 Task: Add Person0004 as Team Member of Scrum Project Project0002 in Jira
Action: Mouse moved to (344, 389)
Screenshot: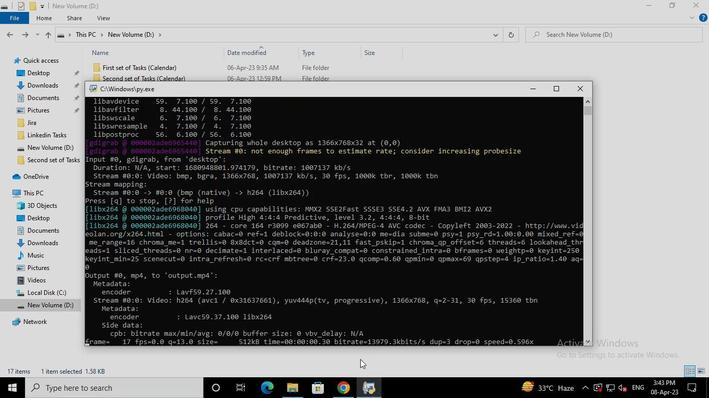 
Action: Mouse pressed left at (344, 389)
Screenshot: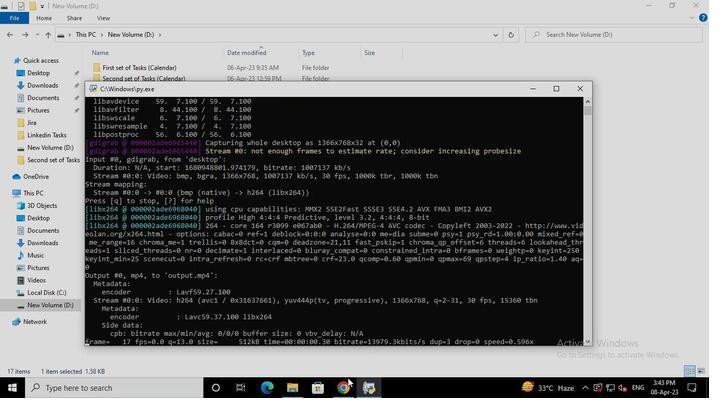 
Action: Mouse moved to (246, 139)
Screenshot: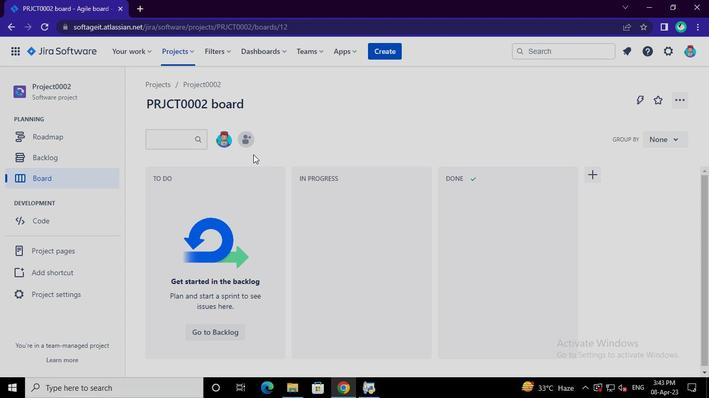 
Action: Mouse pressed left at (246, 139)
Screenshot: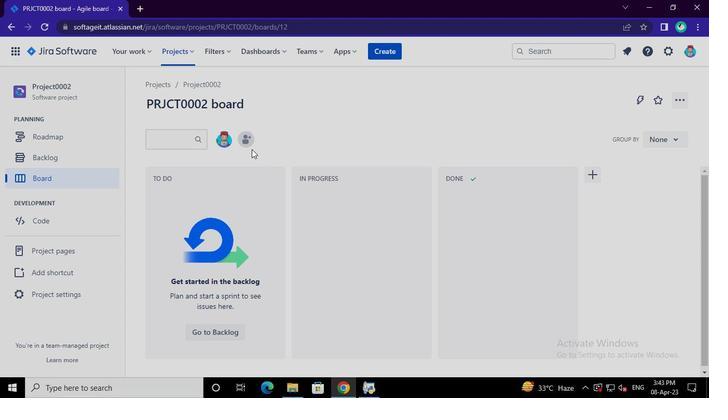 
Action: Mouse moved to (316, 120)
Screenshot: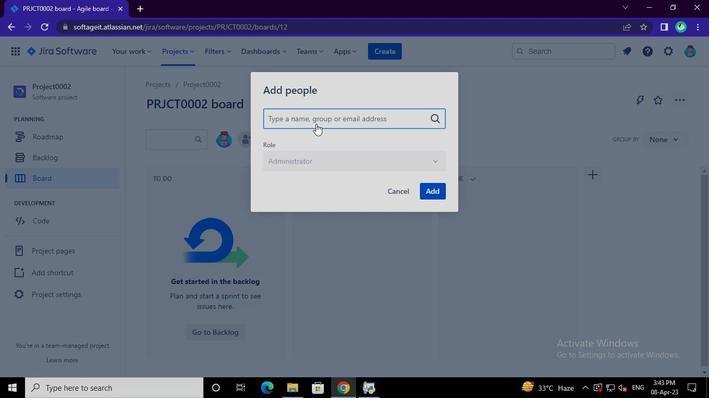 
Action: Mouse pressed left at (316, 120)
Screenshot: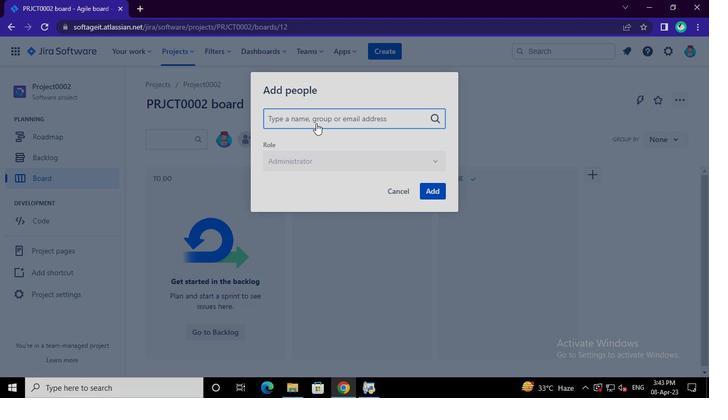 
Action: Mouse moved to (313, 122)
Screenshot: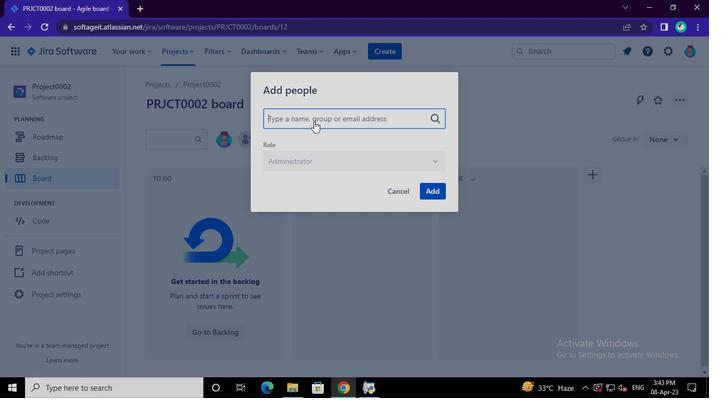 
Action: Keyboard Key.shift
Screenshot: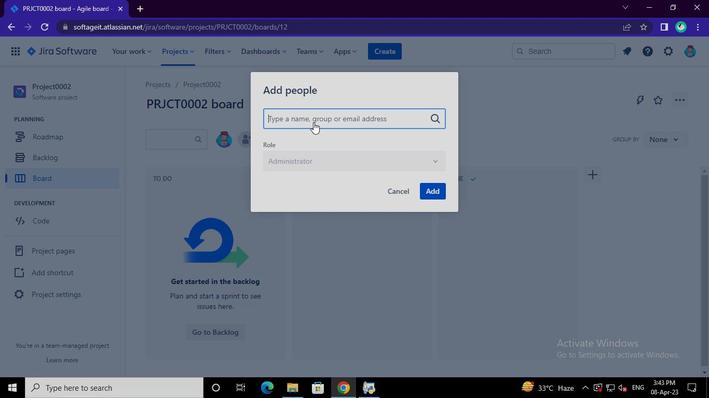 
Action: Keyboard Key.shift
Screenshot: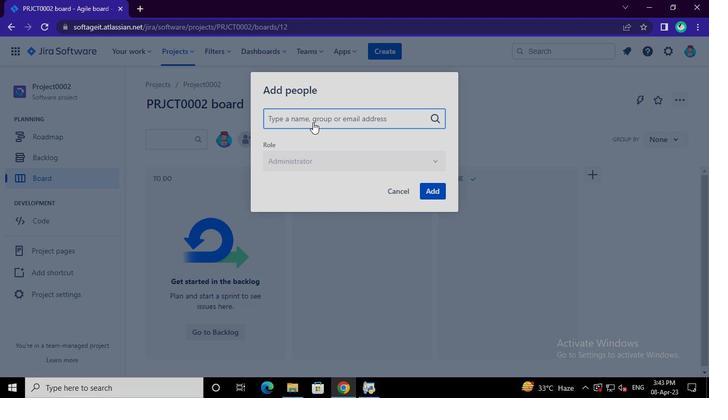 
Action: Keyboard Key.shift
Screenshot: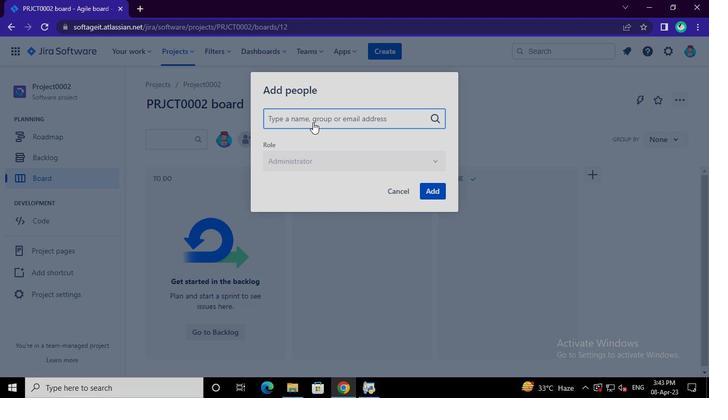 
Action: Keyboard Key.shift
Screenshot: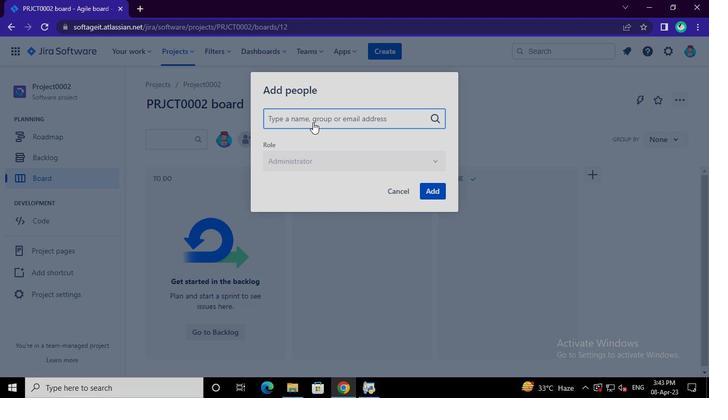 
Action: Keyboard Key.shift
Screenshot: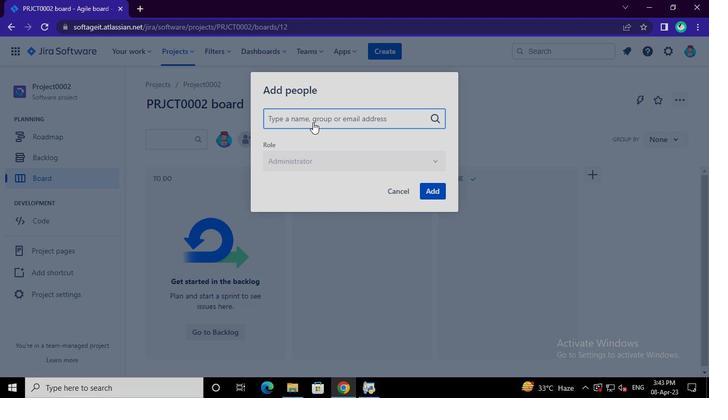 
Action: Keyboard Key.shift
Screenshot: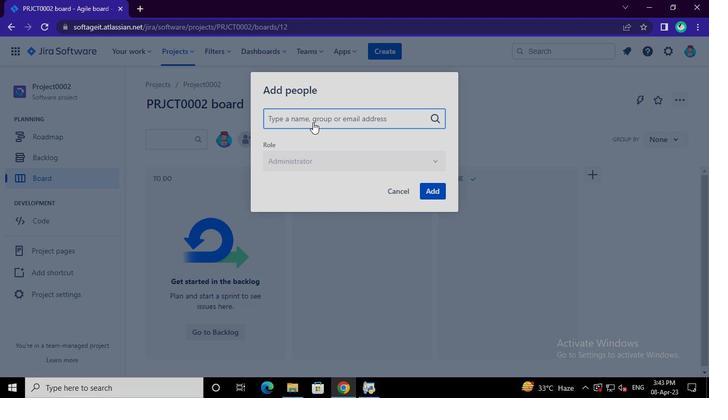 
Action: Keyboard Key.shift
Screenshot: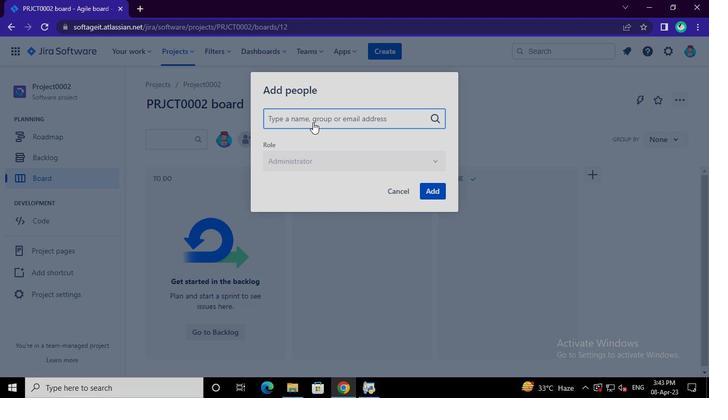 
Action: Keyboard Key.shift
Screenshot: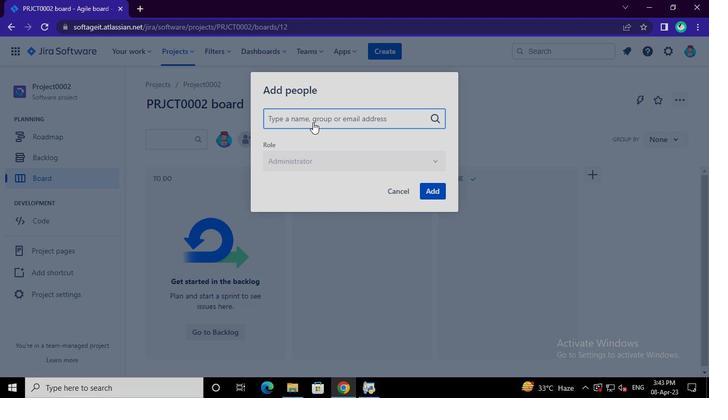 
Action: Keyboard Key.shift
Screenshot: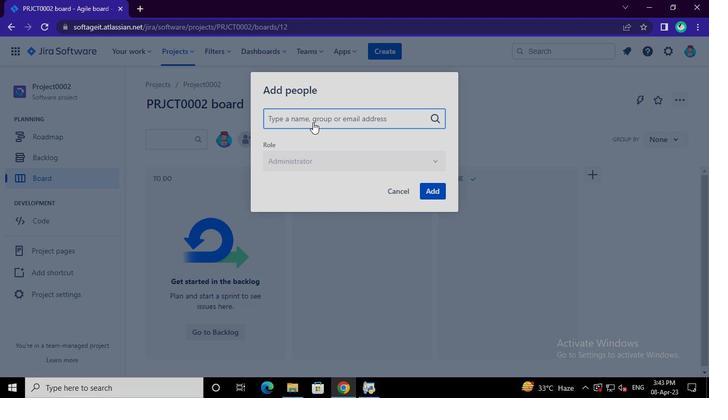 
Action: Keyboard Key.shift
Screenshot: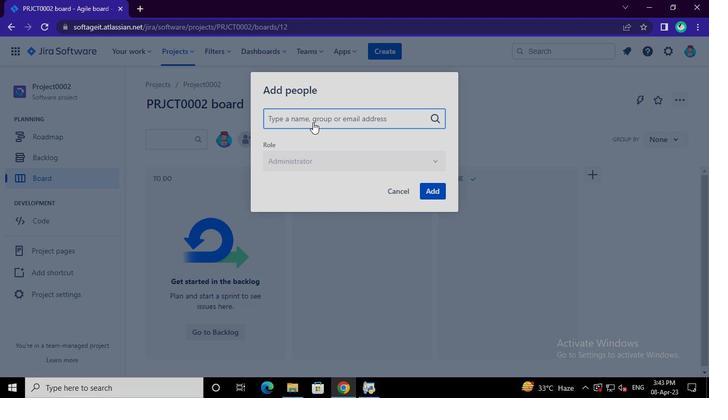 
Action: Keyboard Key.shift
Screenshot: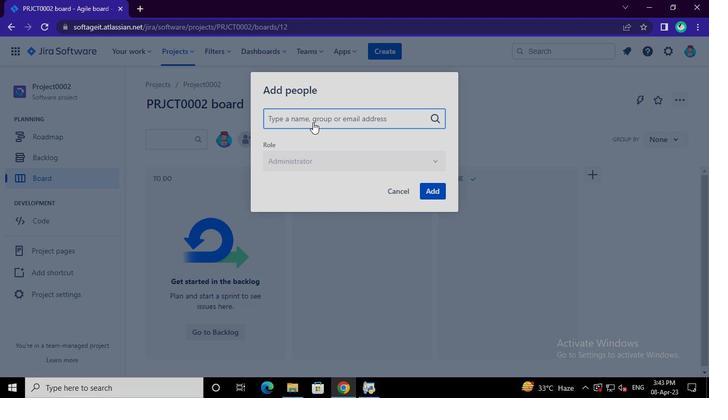 
Action: Keyboard Key.shift
Screenshot: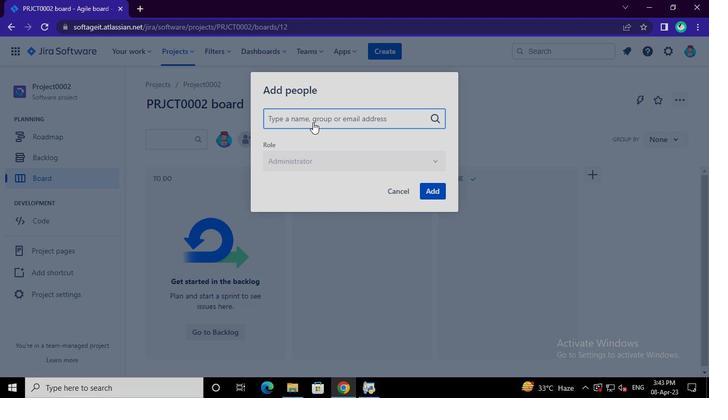 
Action: Keyboard Key.shift
Screenshot: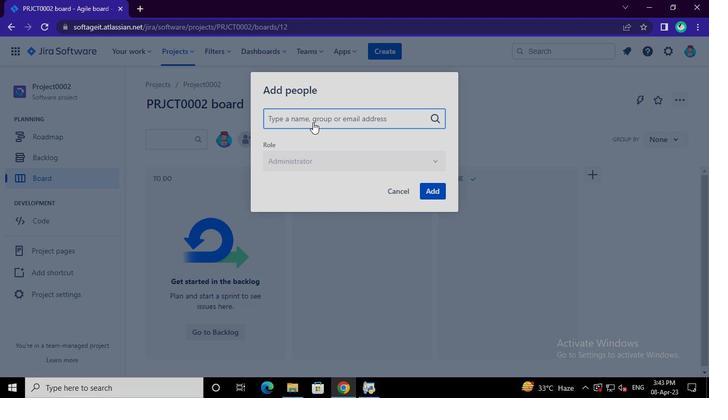 
Action: Keyboard Key.shift
Screenshot: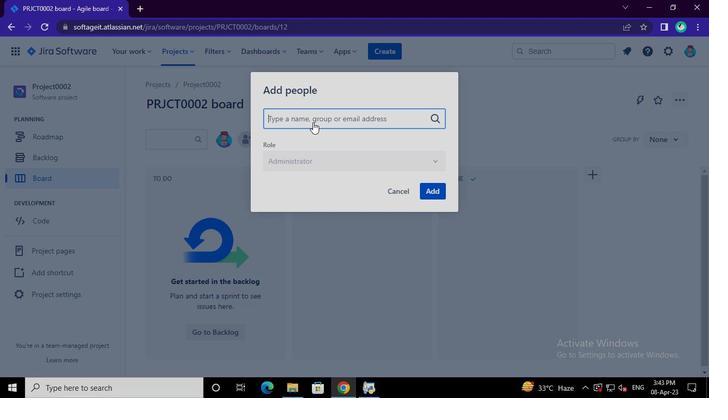 
Action: Keyboard Key.shift
Screenshot: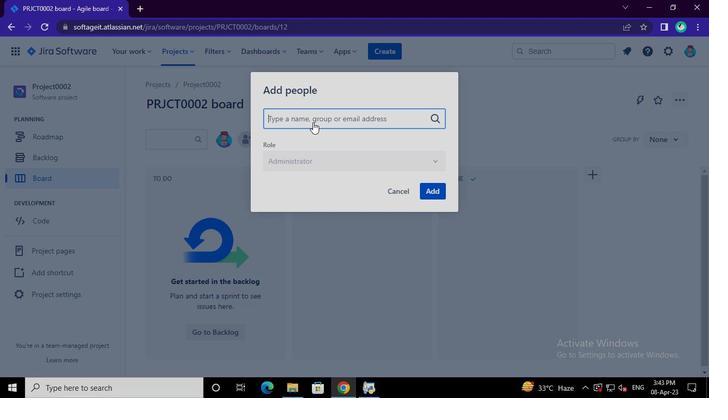 
Action: Keyboard Key.shift
Screenshot: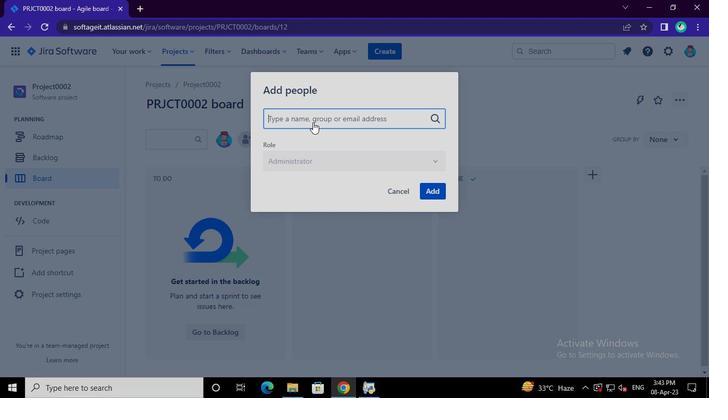 
Action: Keyboard Key.shift
Screenshot: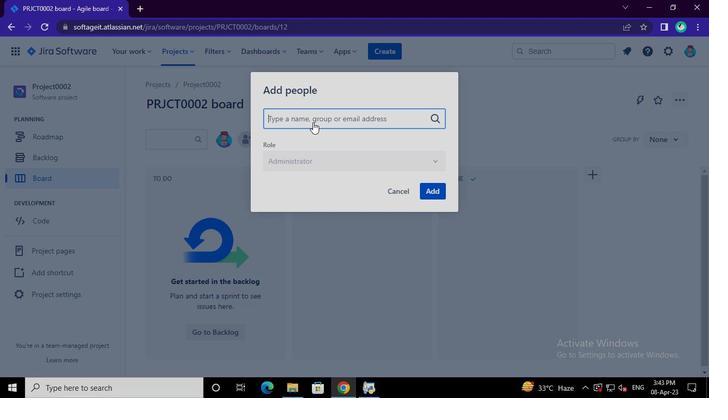 
Action: Keyboard Key.shift
Screenshot: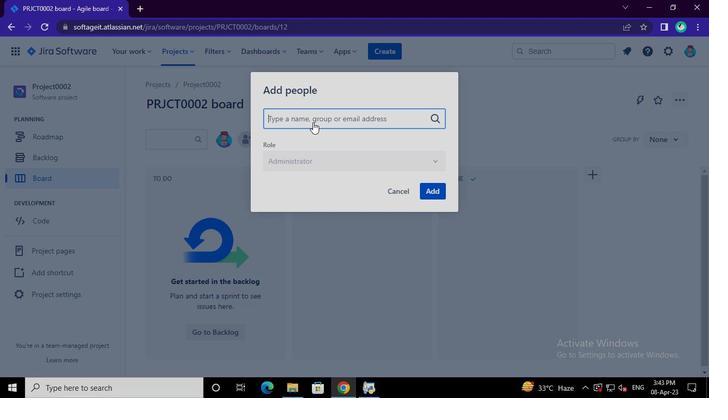 
Action: Keyboard Key.shift
Screenshot: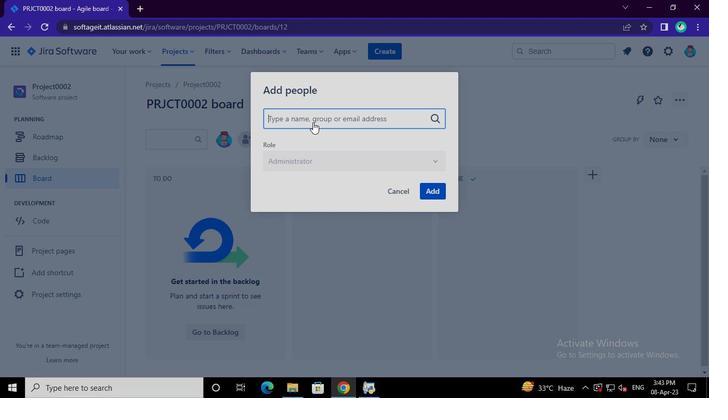 
Action: Keyboard Key.shift
Screenshot: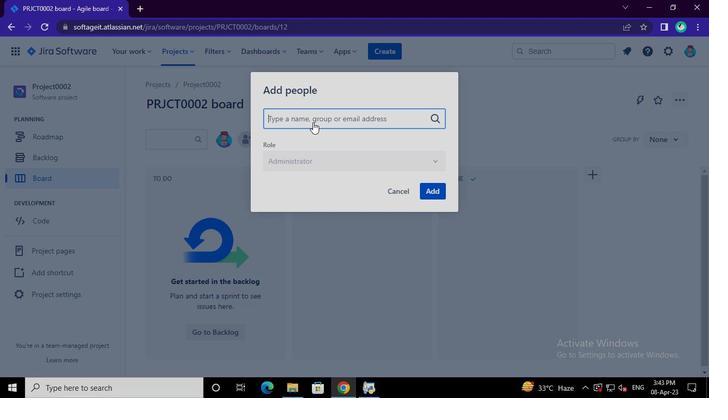 
Action: Keyboard Key.shift
Screenshot: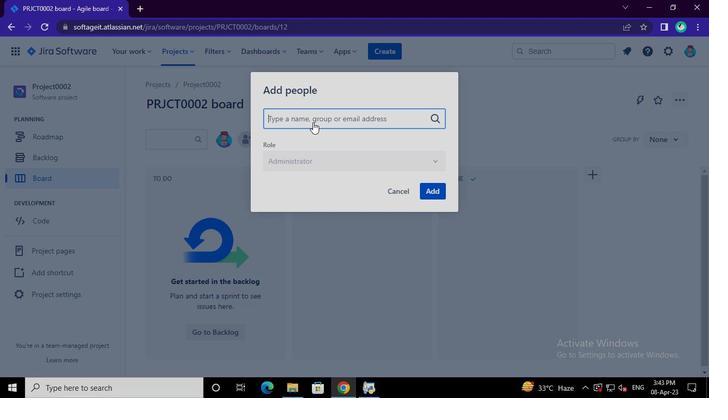 
Action: Keyboard Key.shift
Screenshot: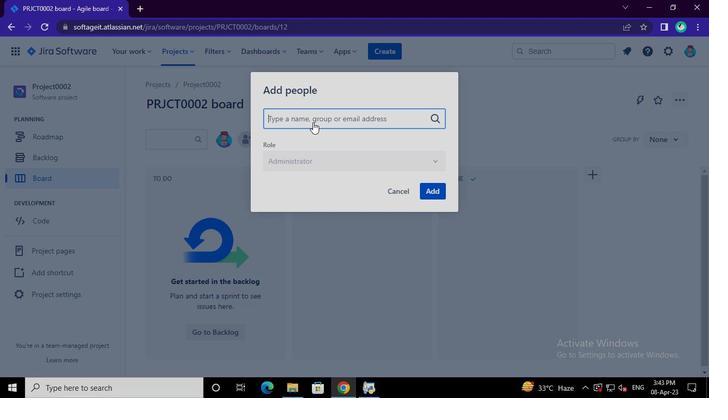 
Action: Keyboard Key.shift
Screenshot: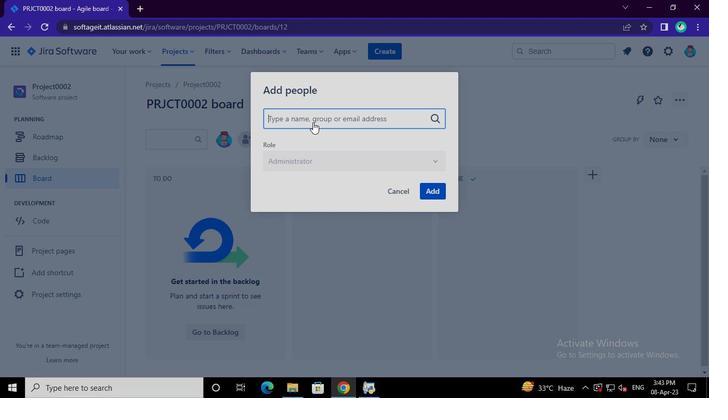 
Action: Keyboard Key.shift
Screenshot: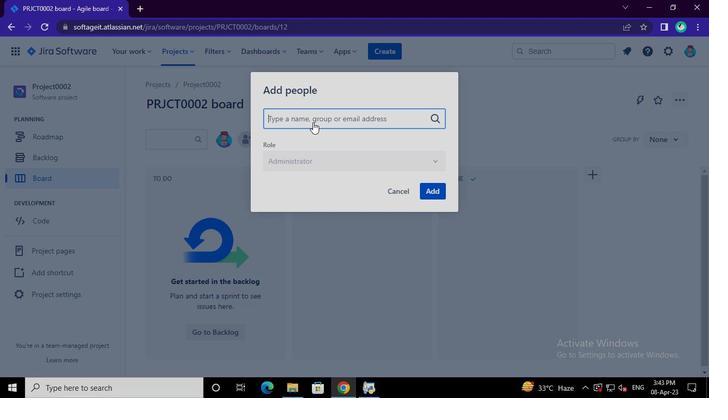 
Action: Keyboard Key.shift
Screenshot: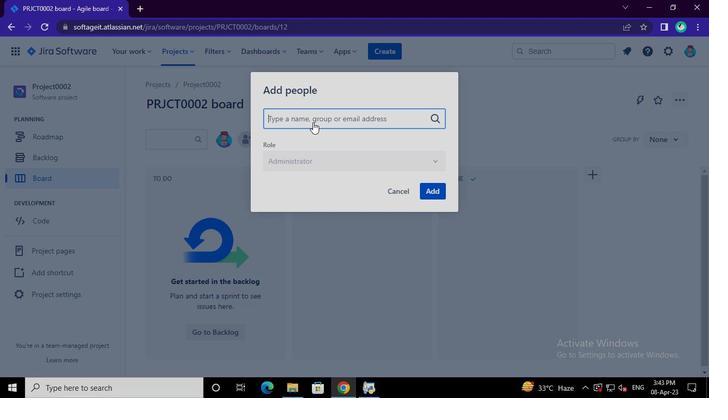 
Action: Keyboard Key.shift
Screenshot: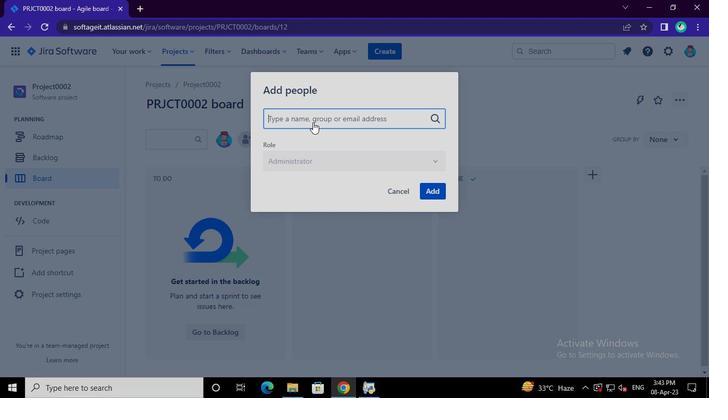 
Action: Keyboard Key.shift
Screenshot: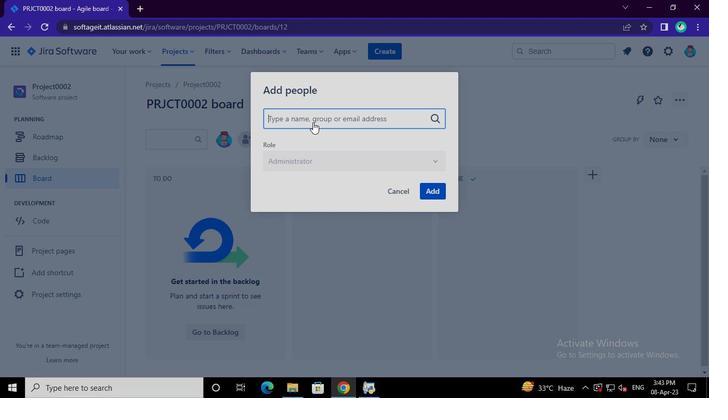 
Action: Keyboard Key.shift
Screenshot: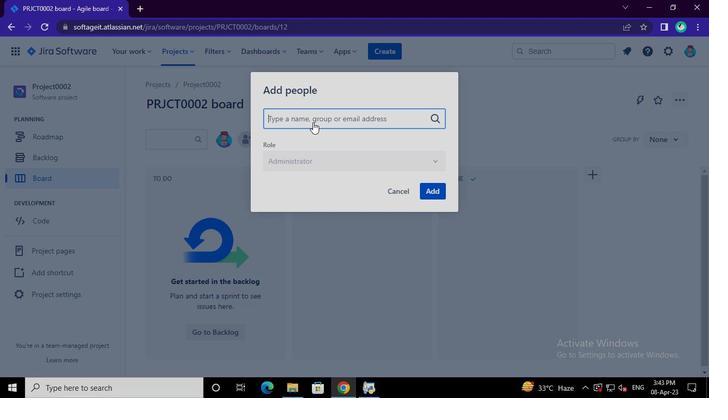 
Action: Keyboard Key.shift
Screenshot: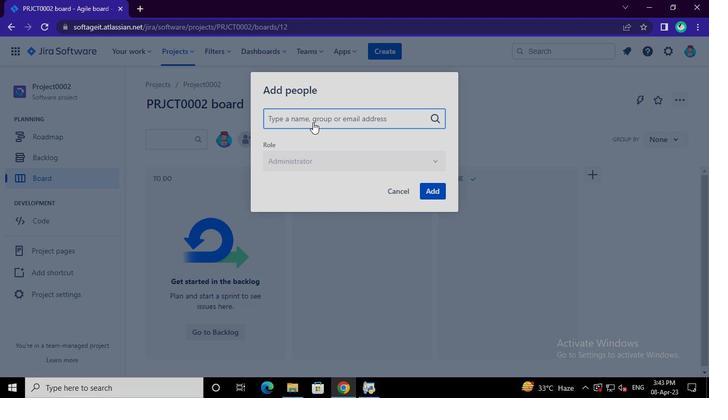 
Action: Keyboard Key.shift
Screenshot: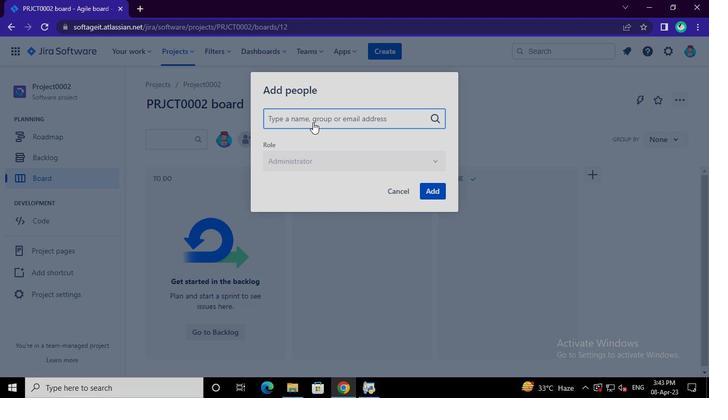 
Action: Keyboard Key.shift
Screenshot: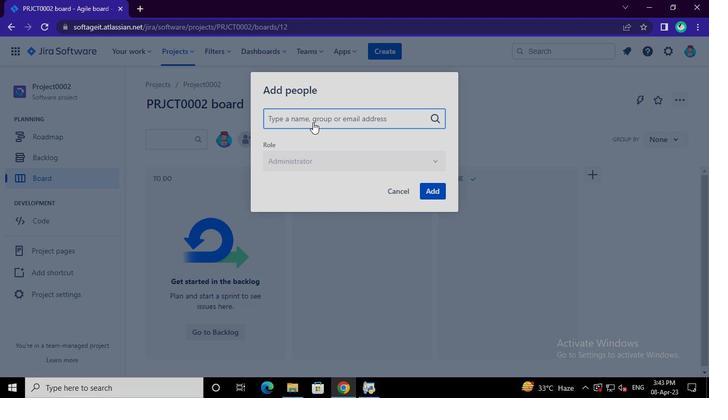 
Action: Keyboard Key.shift
Screenshot: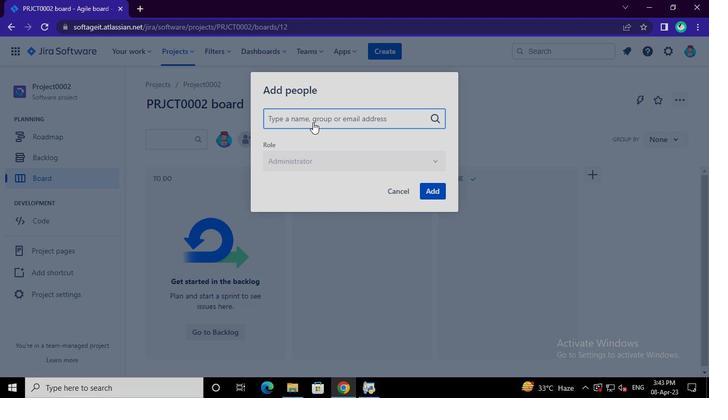 
Action: Keyboard Key.shift
Screenshot: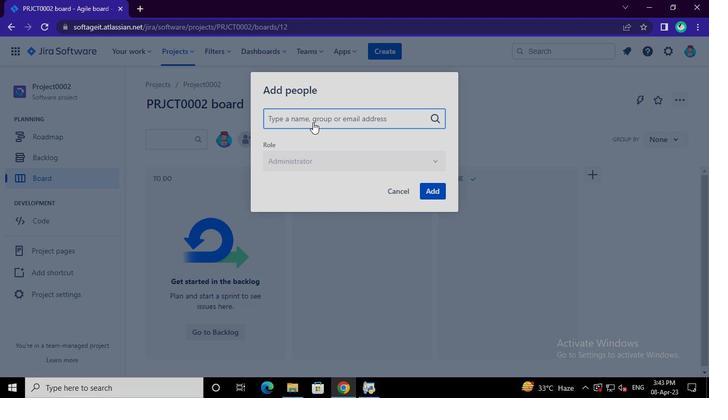 
Action: Keyboard Key.shift
Screenshot: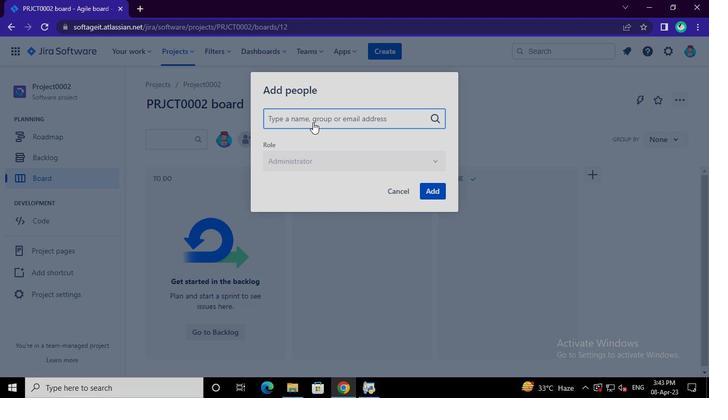 
Action: Keyboard Key.shift
Screenshot: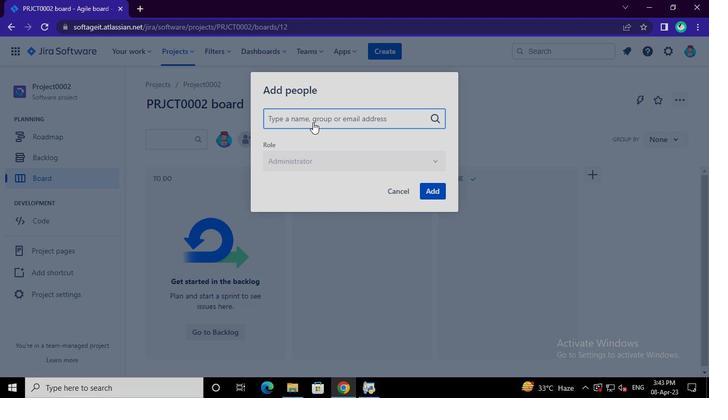
Action: Keyboard Key.shift
Screenshot: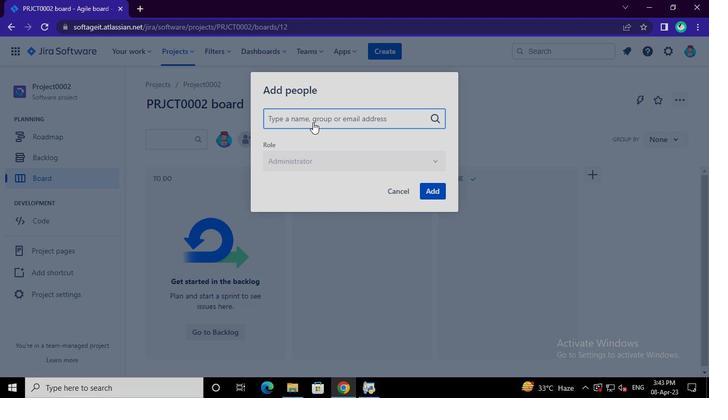 
Action: Keyboard Key.shift
Screenshot: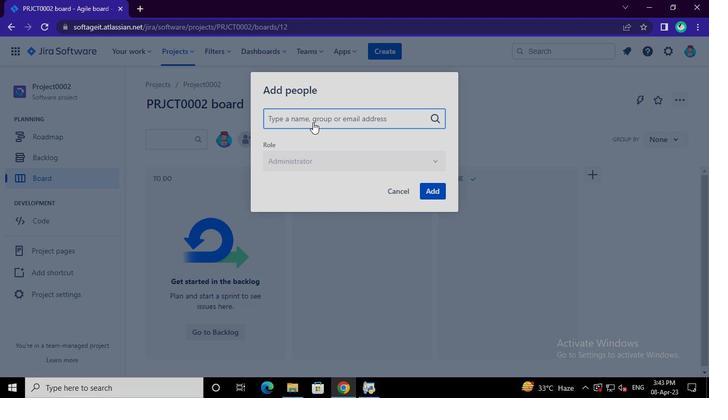 
Action: Keyboard Key.shift
Screenshot: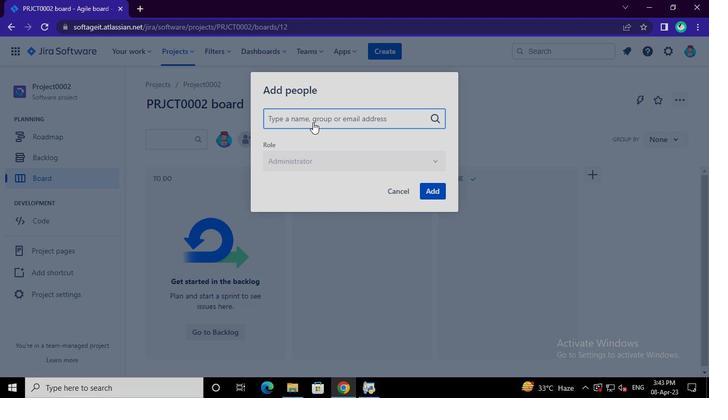 
Action: Keyboard S
Screenshot: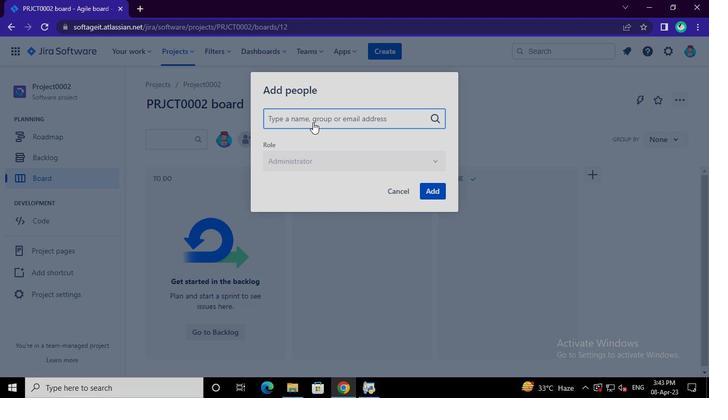 
Action: Keyboard h
Screenshot: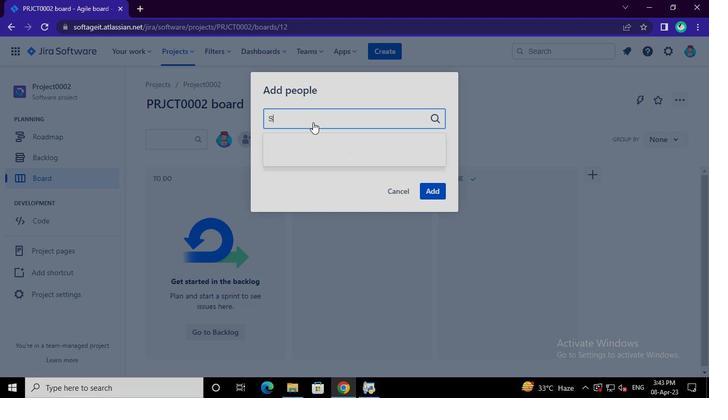 
Action: Keyboard i
Screenshot: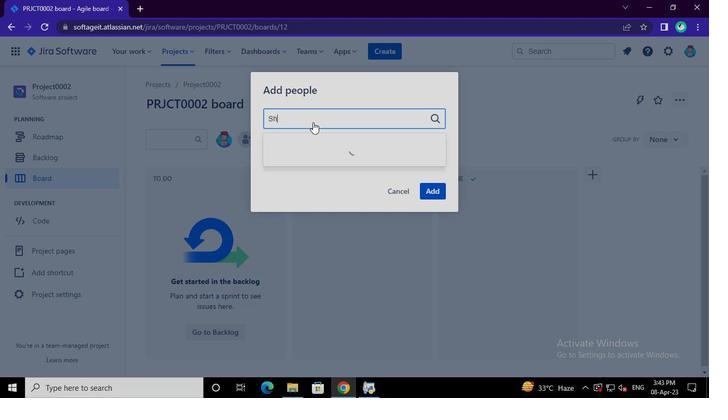 
Action: Keyboard l
Screenshot: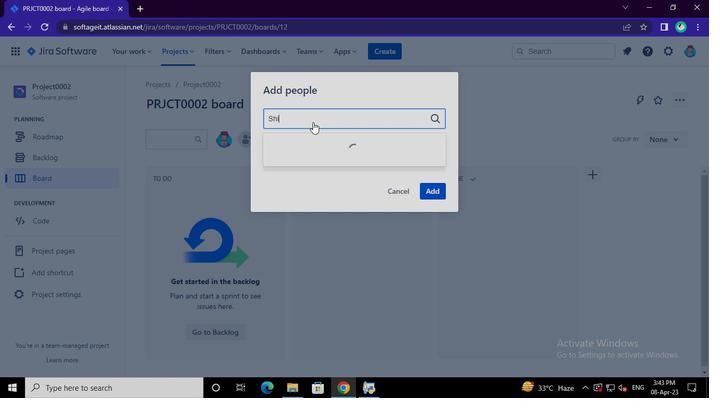 
Action: Keyboard p
Screenshot: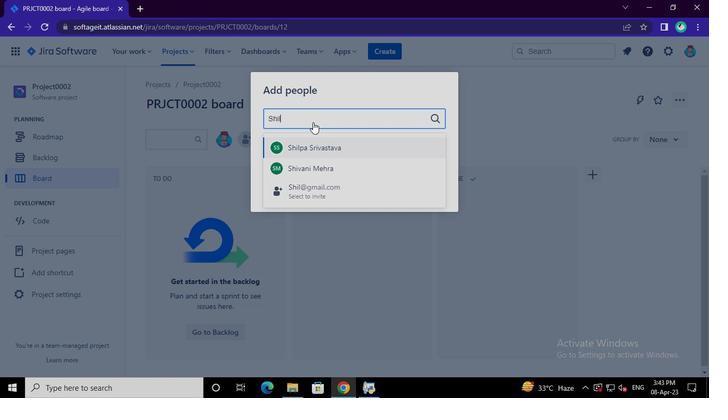 
Action: Keyboard a
Screenshot: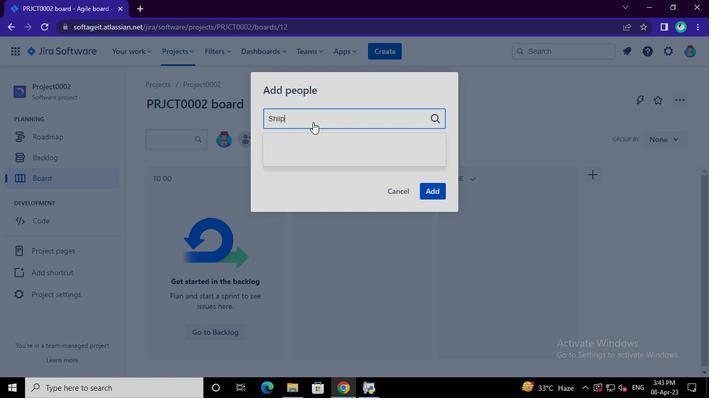 
Action: Keyboard Key.space
Screenshot: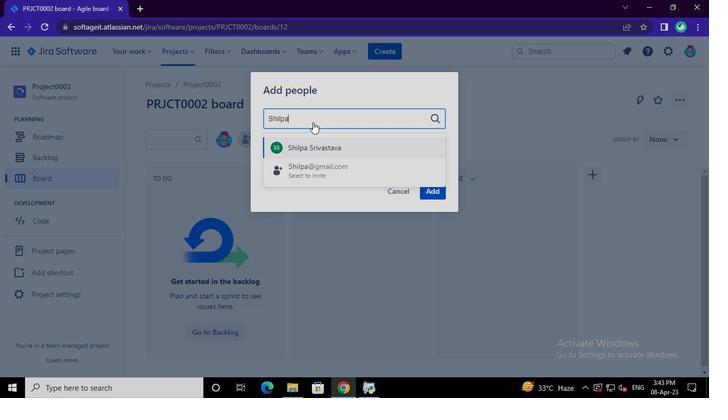 
Action: Keyboard Key.shift
Screenshot: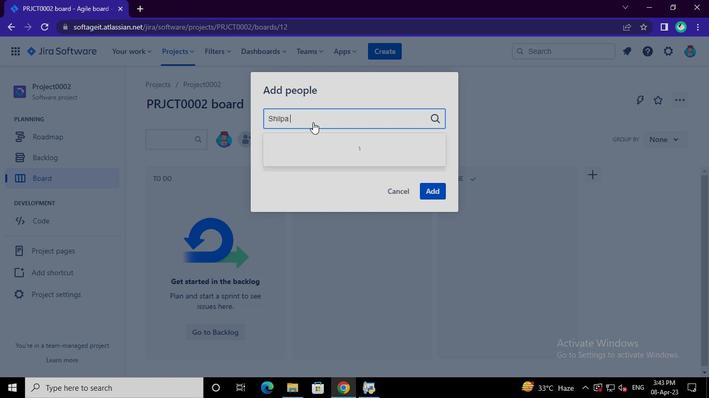 
Action: Keyboard S
Screenshot: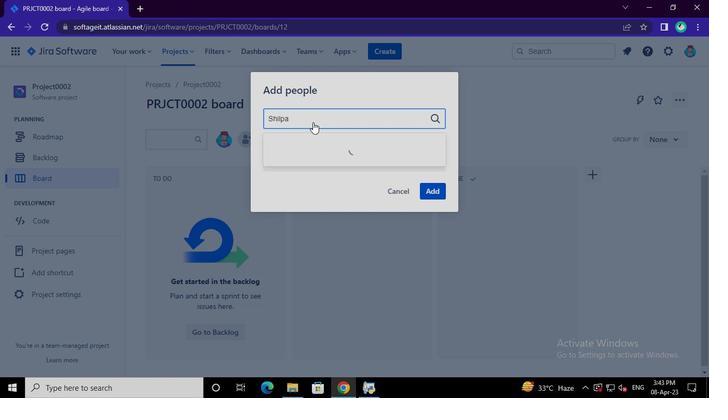 
Action: Keyboard r
Screenshot: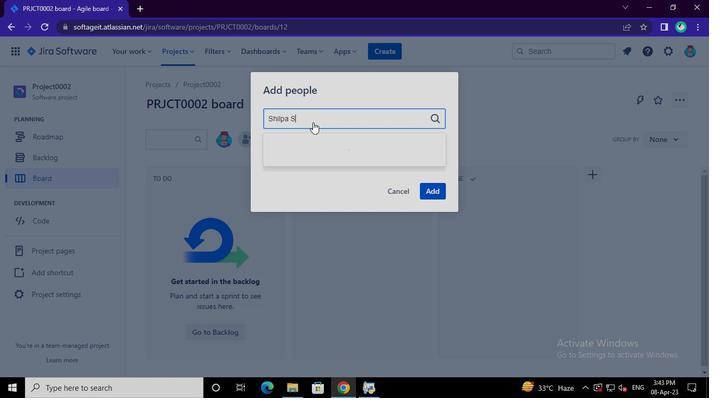 
Action: Keyboard i
Screenshot: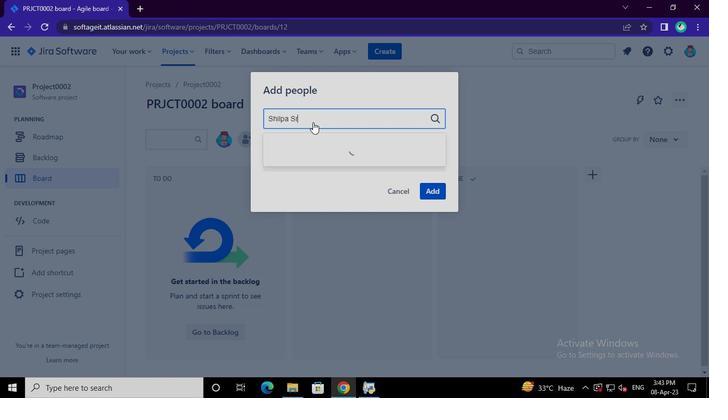 
Action: Keyboard v
Screenshot: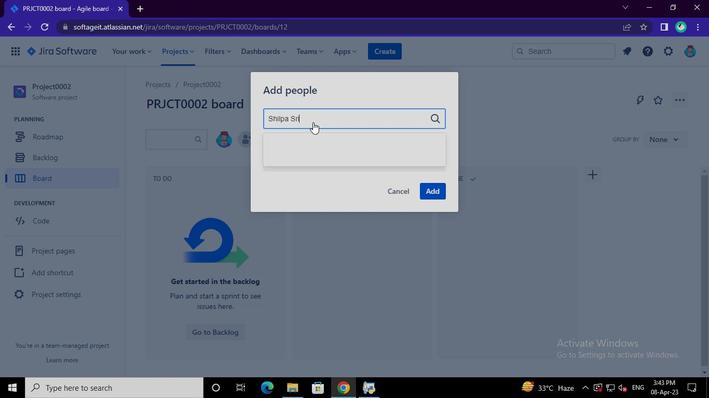 
Action: Keyboard a
Screenshot: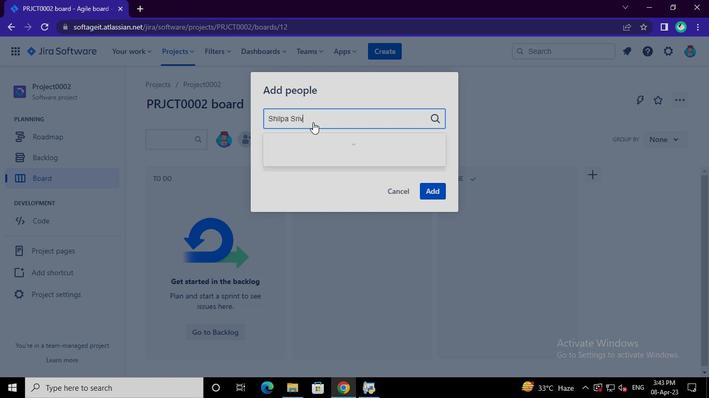 
Action: Keyboard s
Screenshot: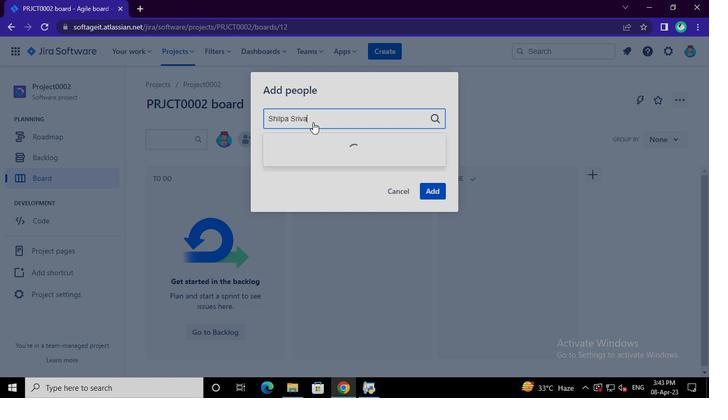 
Action: Keyboard t
Screenshot: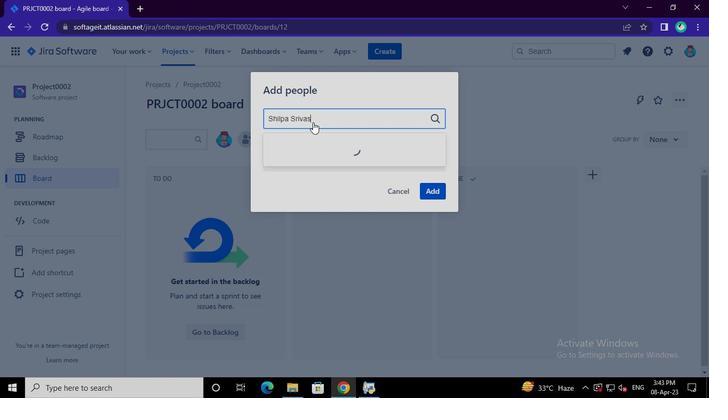 
Action: Keyboard a
Screenshot: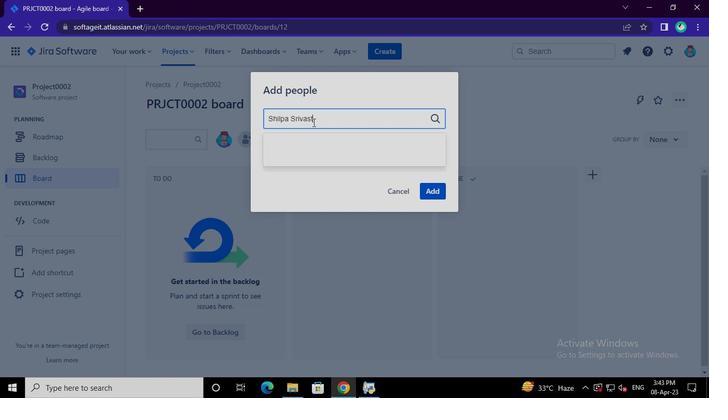
Action: Keyboard v
Screenshot: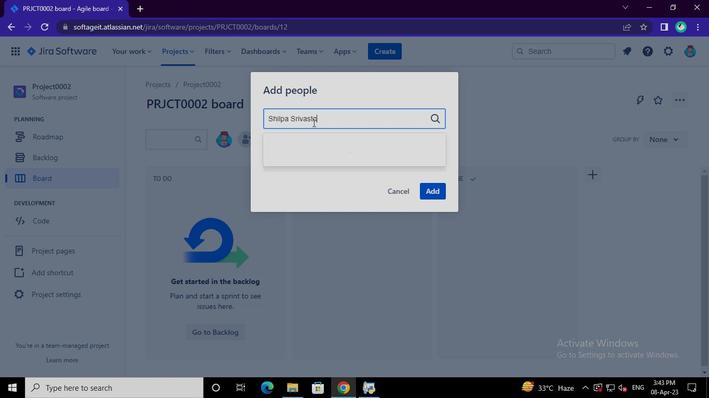 
Action: Keyboard a
Screenshot: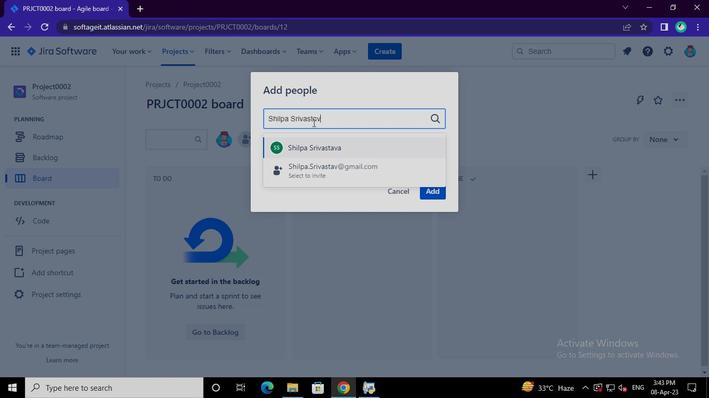 
Action: Mouse moved to (336, 147)
Screenshot: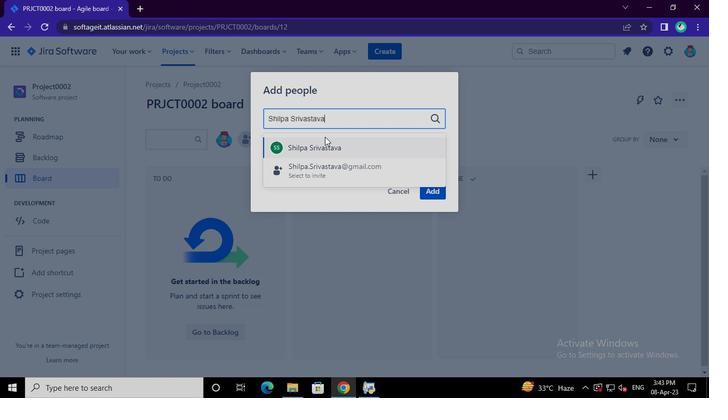 
Action: Mouse pressed left at (336, 147)
Screenshot: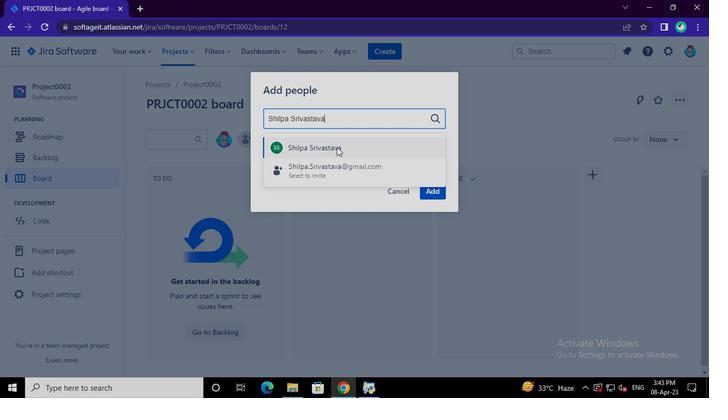 
Action: Mouse moved to (431, 192)
Screenshot: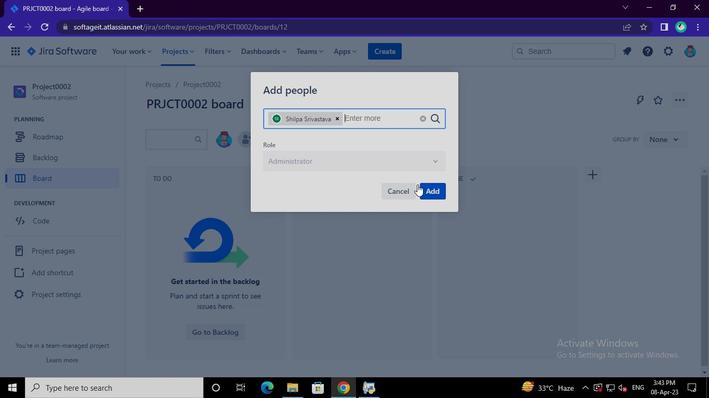 
Action: Mouse pressed left at (431, 192)
Screenshot: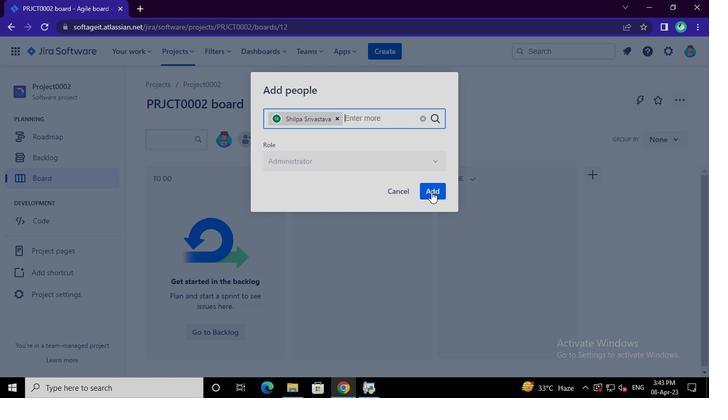 
Action: Mouse moved to (370, 385)
Screenshot: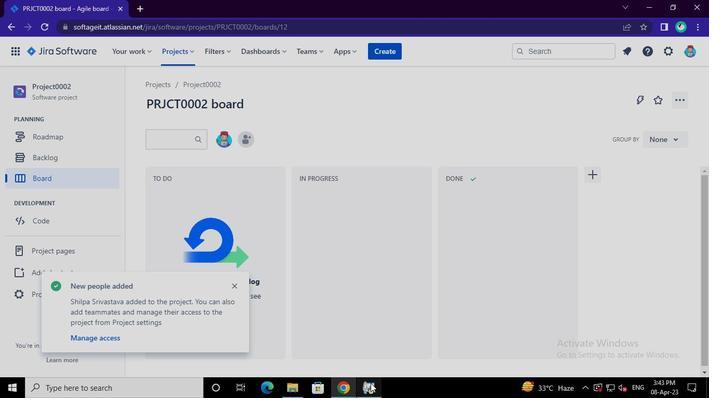 
Action: Mouse pressed left at (370, 385)
Screenshot: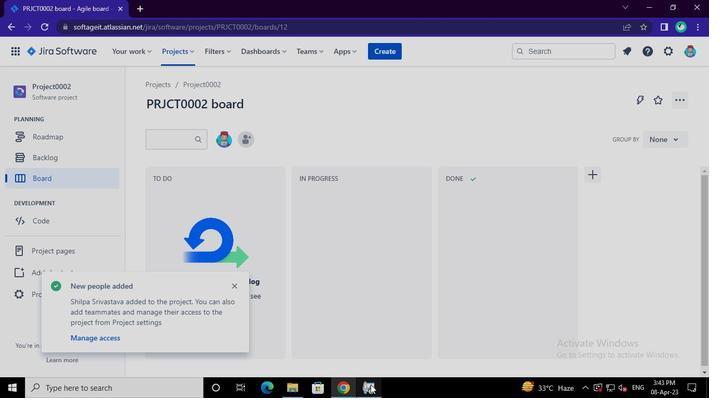 
Action: Mouse moved to (574, 87)
Screenshot: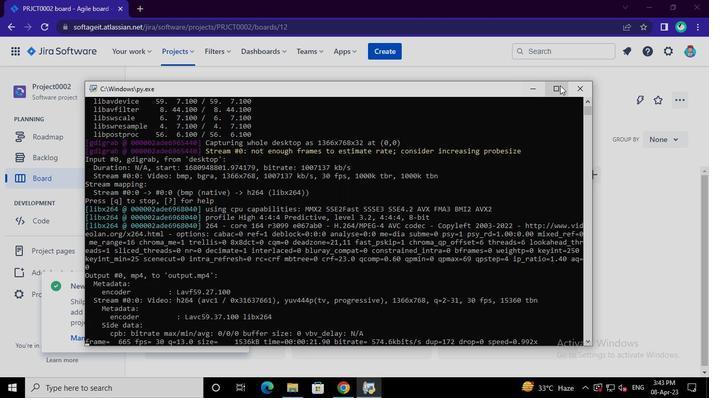 
Action: Mouse pressed left at (574, 87)
Screenshot: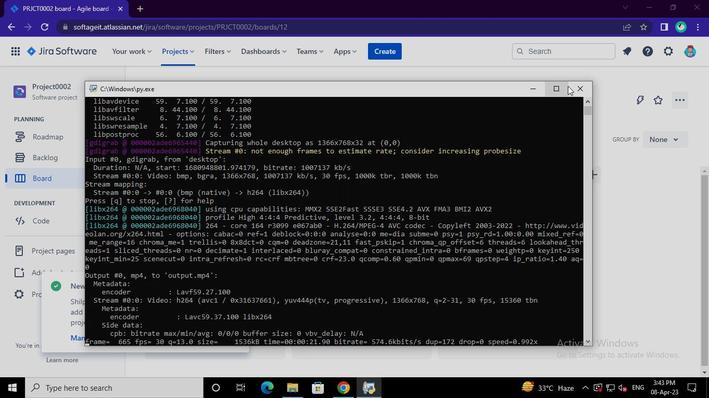 
